 Task: Look for ""Selection"" in the keyboard shortcuts section.
Action: Mouse moved to (409, 88)
Screenshot: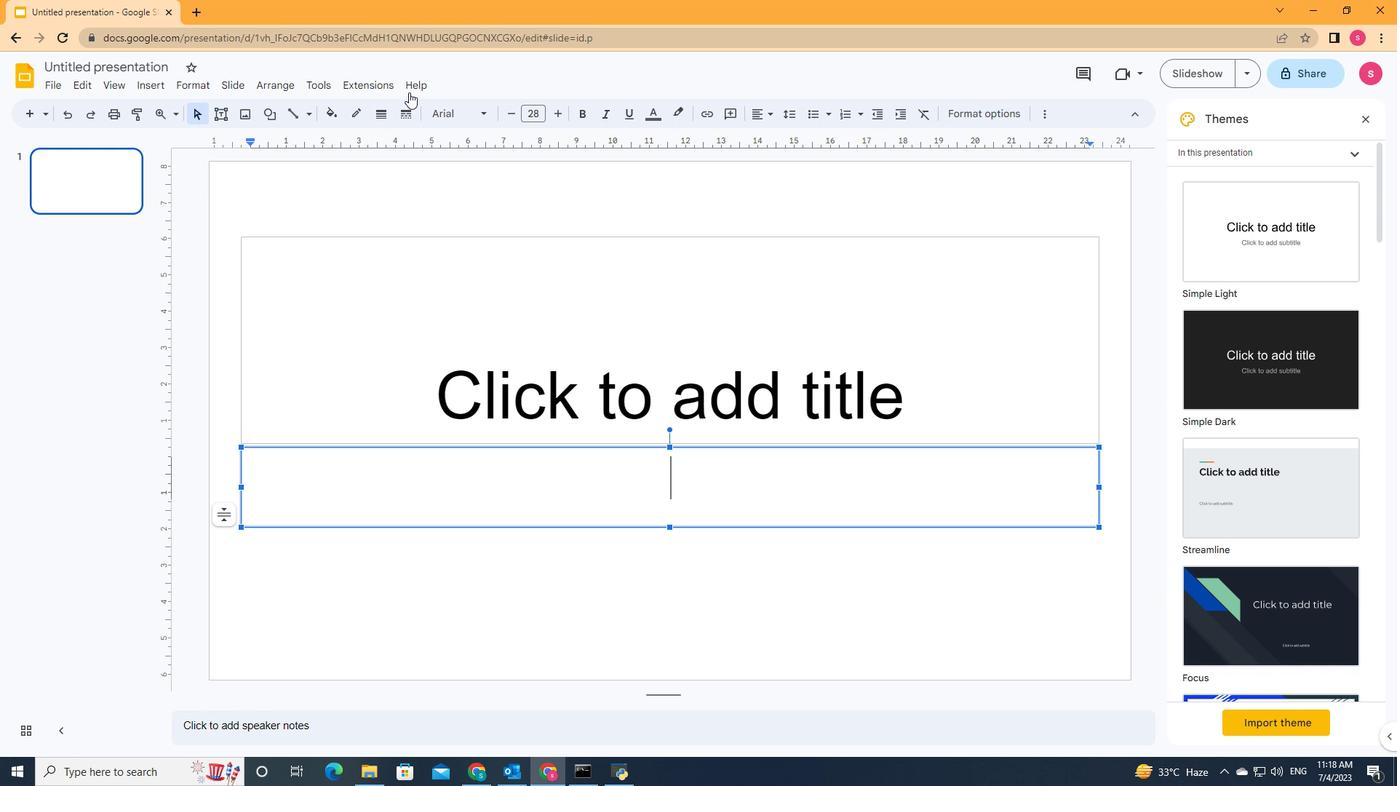 
Action: Mouse pressed left at (409, 88)
Screenshot: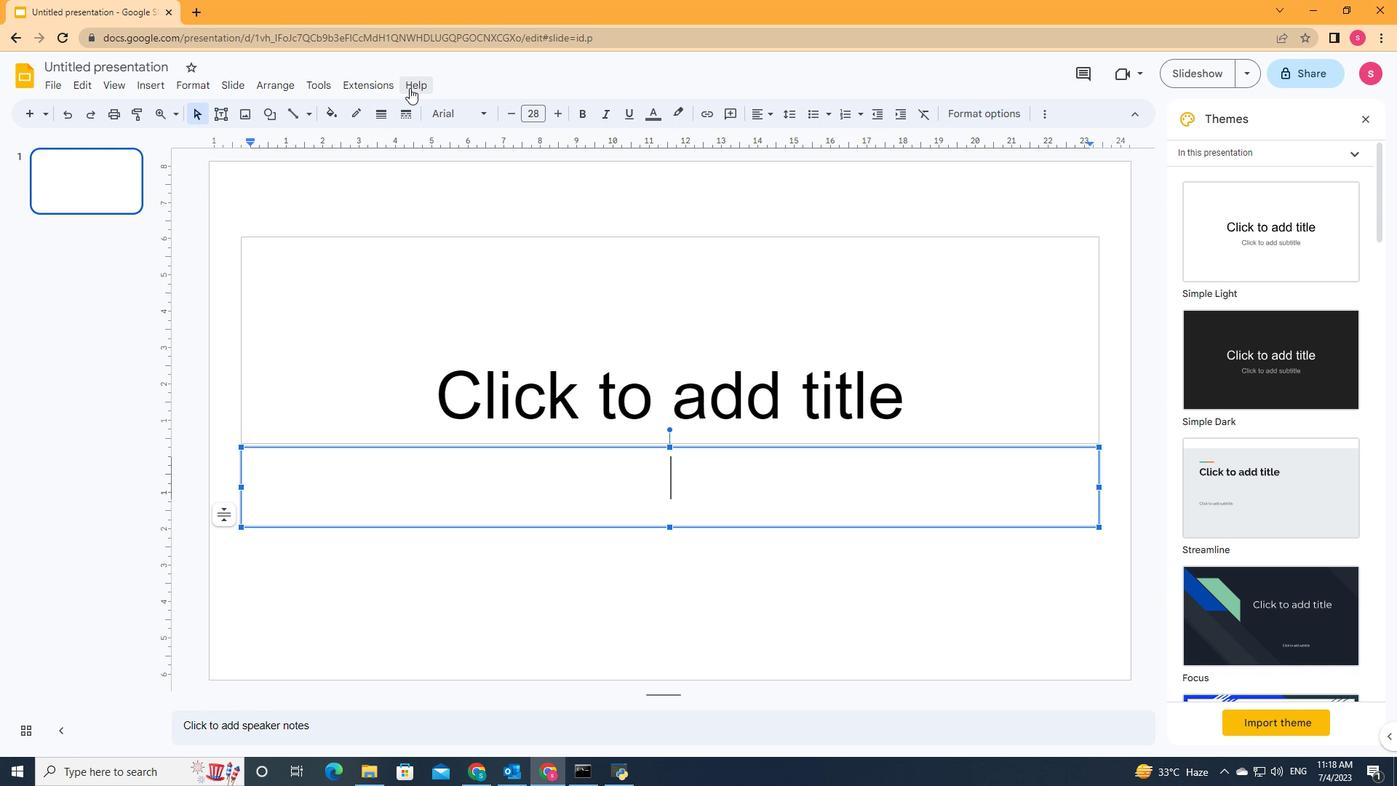 
Action: Mouse moved to (472, 355)
Screenshot: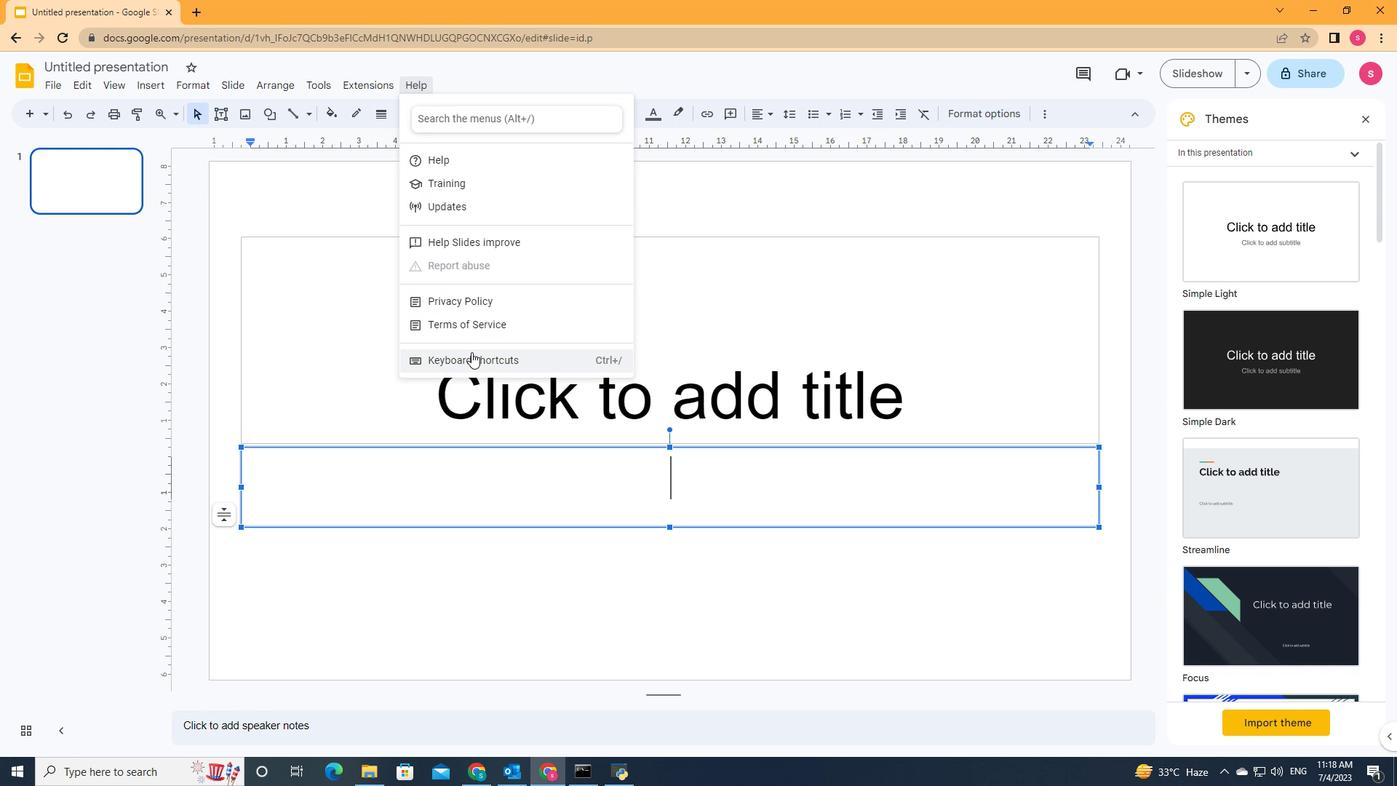
Action: Mouse pressed left at (472, 355)
Screenshot: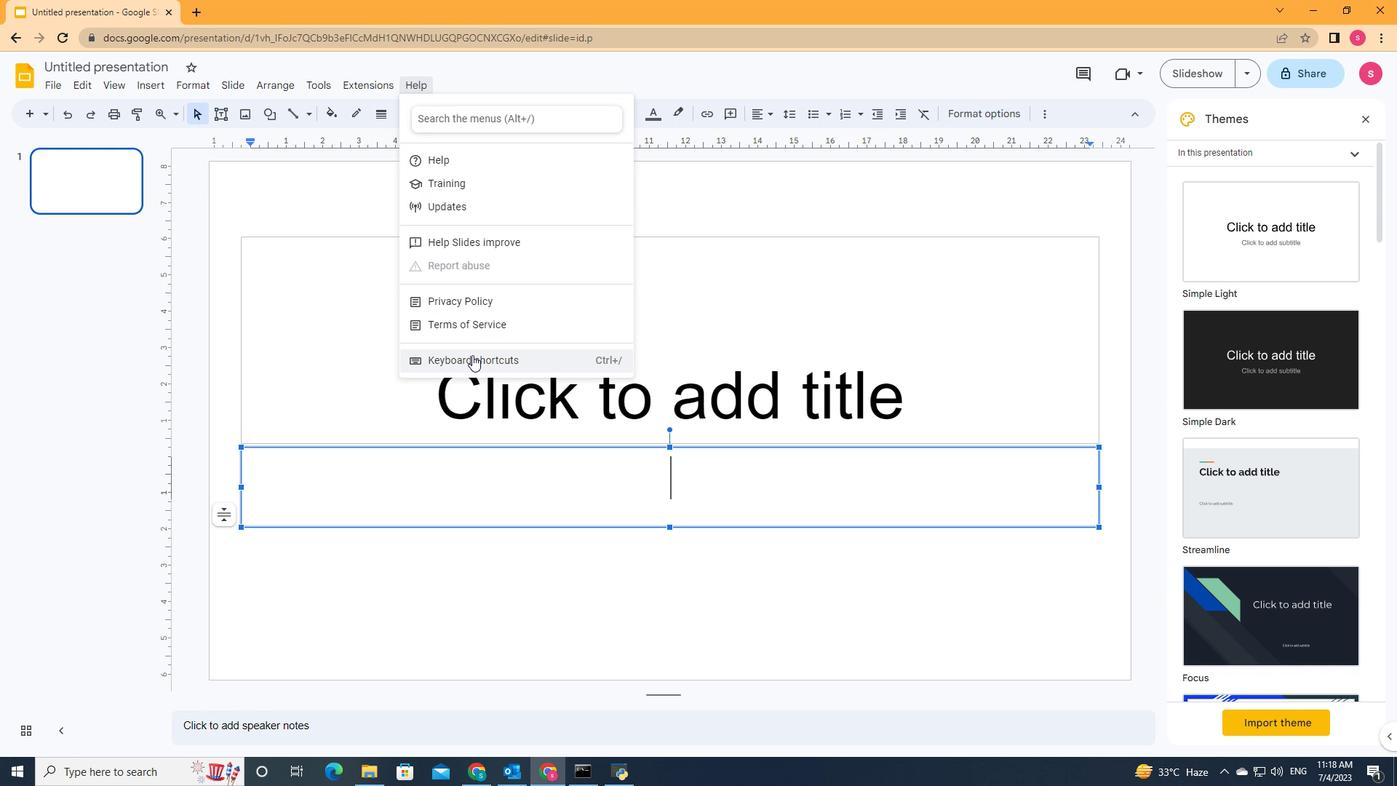 
Action: Mouse moved to (459, 323)
Screenshot: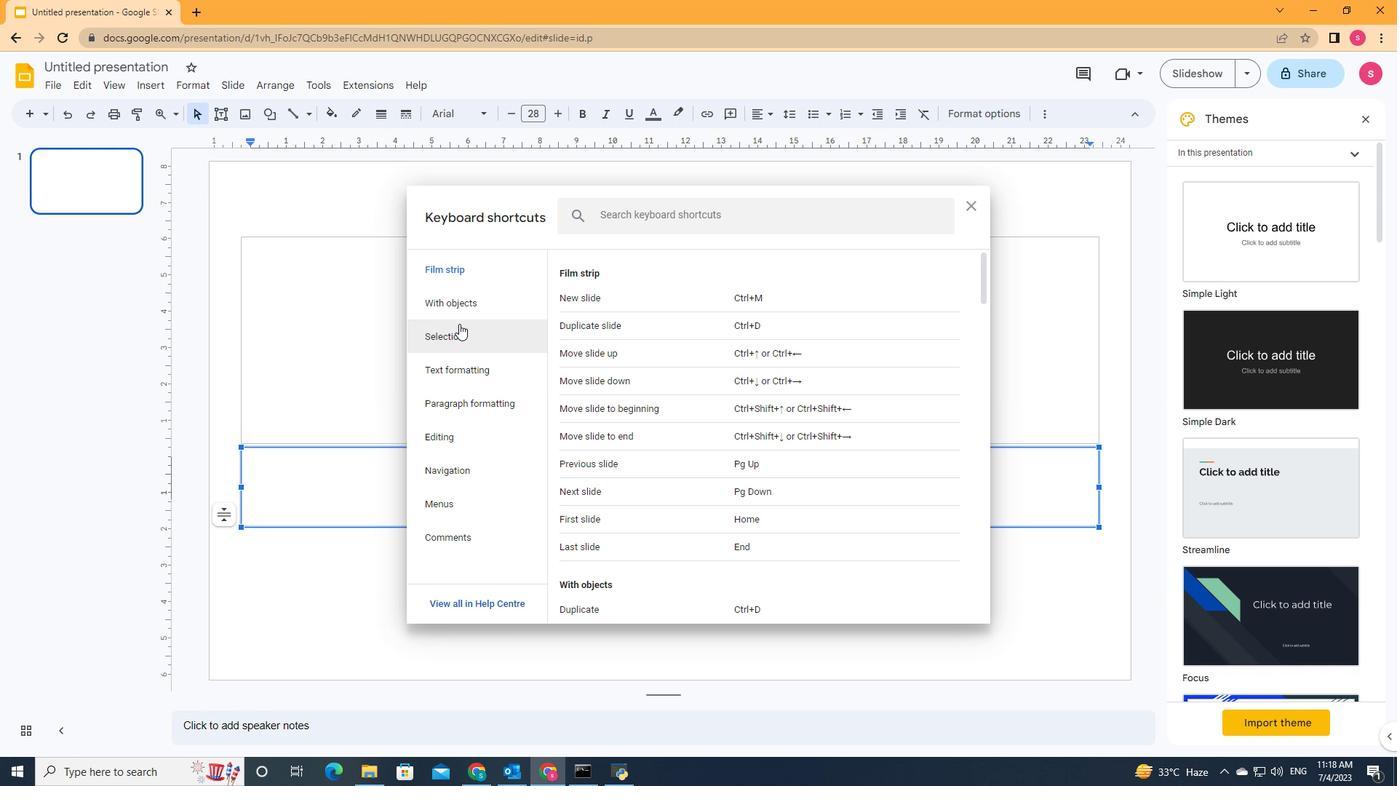 
Action: Mouse pressed left at (459, 323)
Screenshot: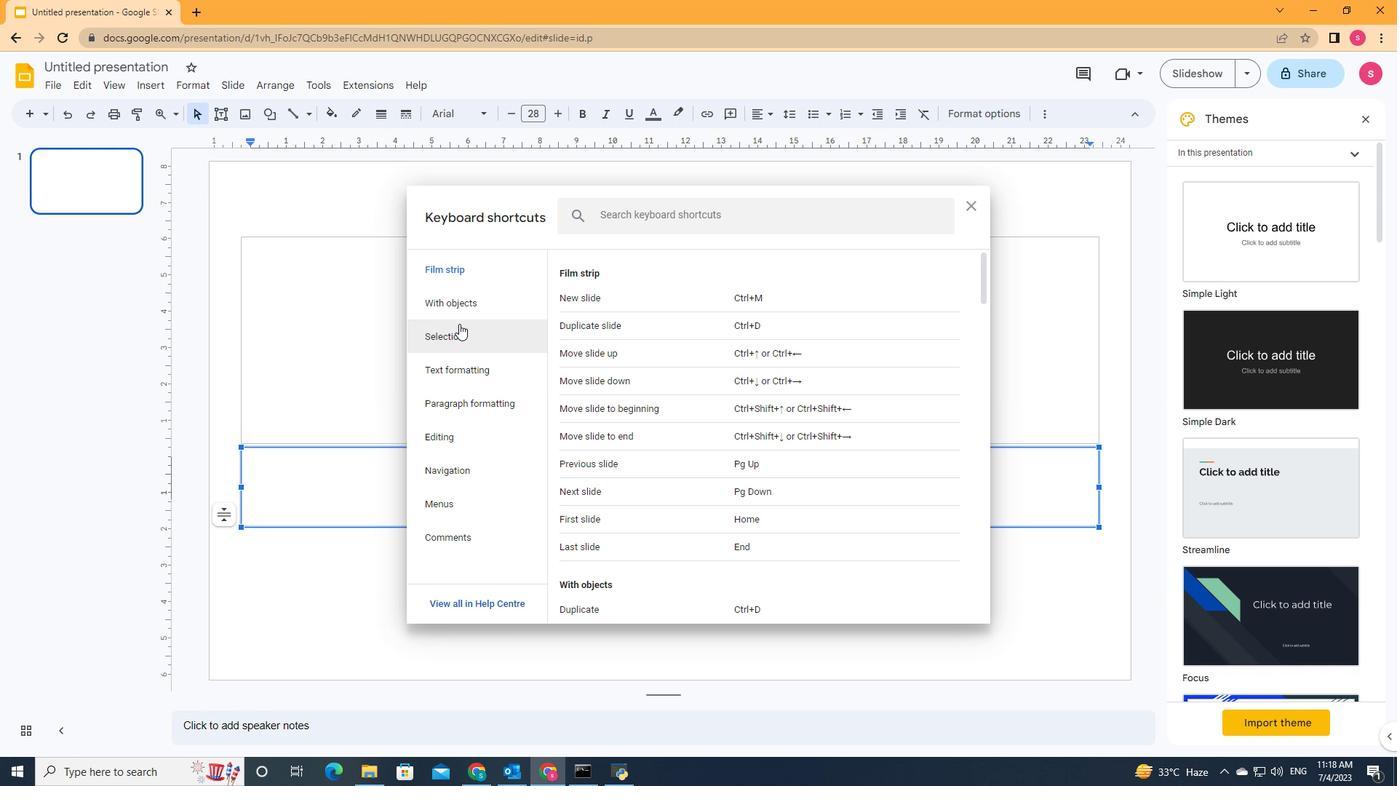 
